 Task: Copy times to the clipboard.
Action: Mouse moved to (722, 510)
Screenshot: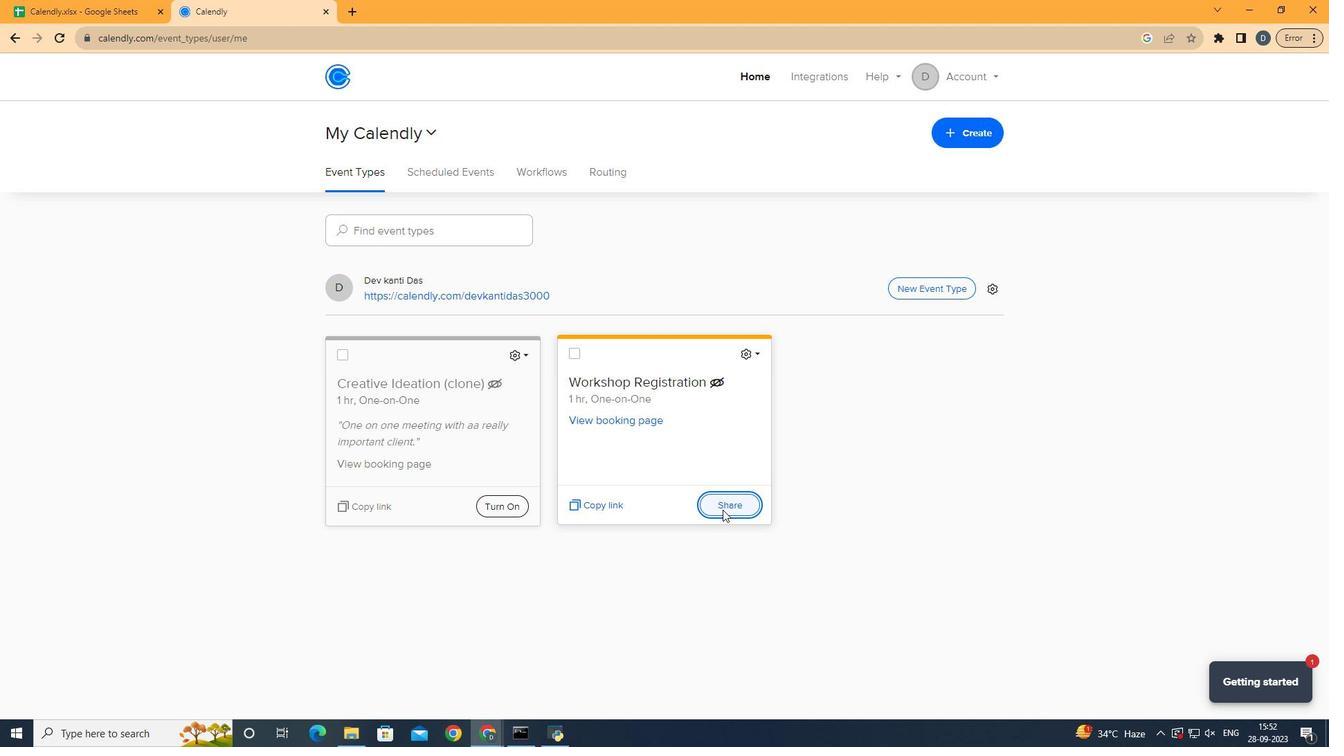
Action: Mouse pressed left at (722, 510)
Screenshot: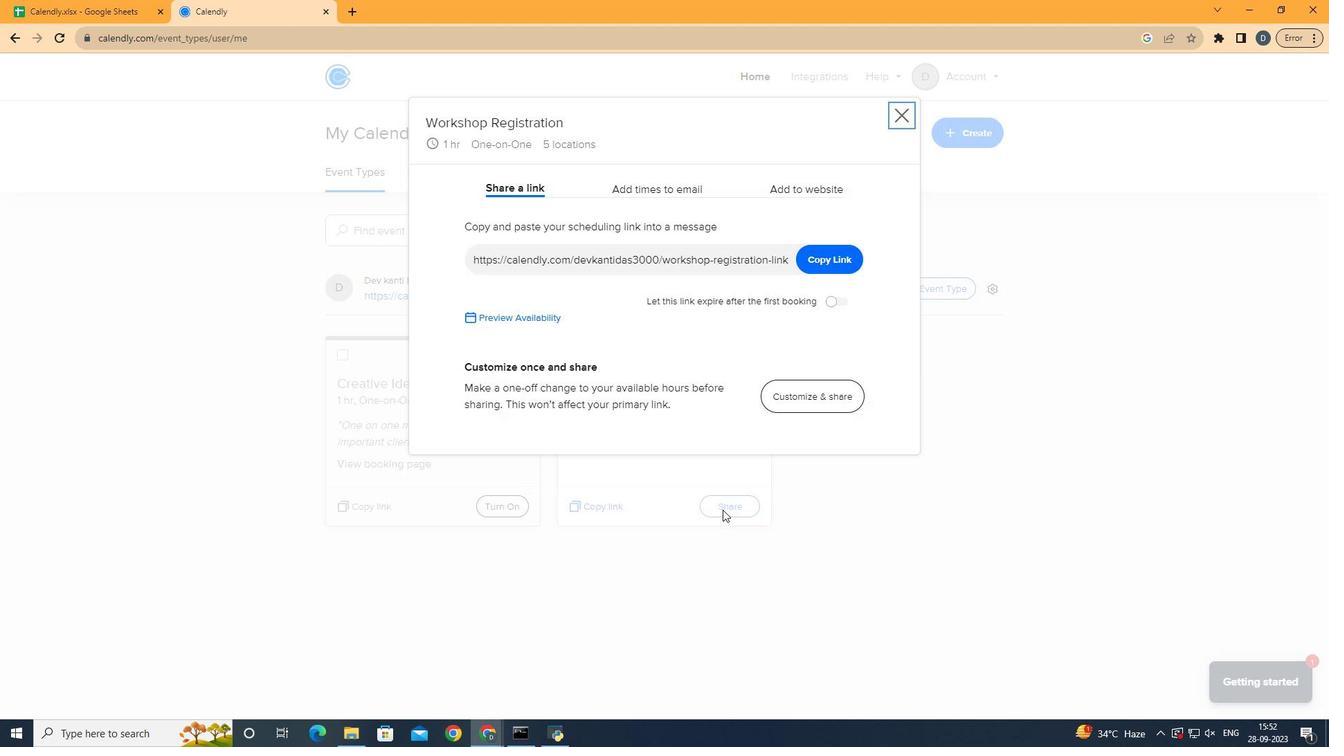 
Action: Mouse moved to (659, 186)
Screenshot: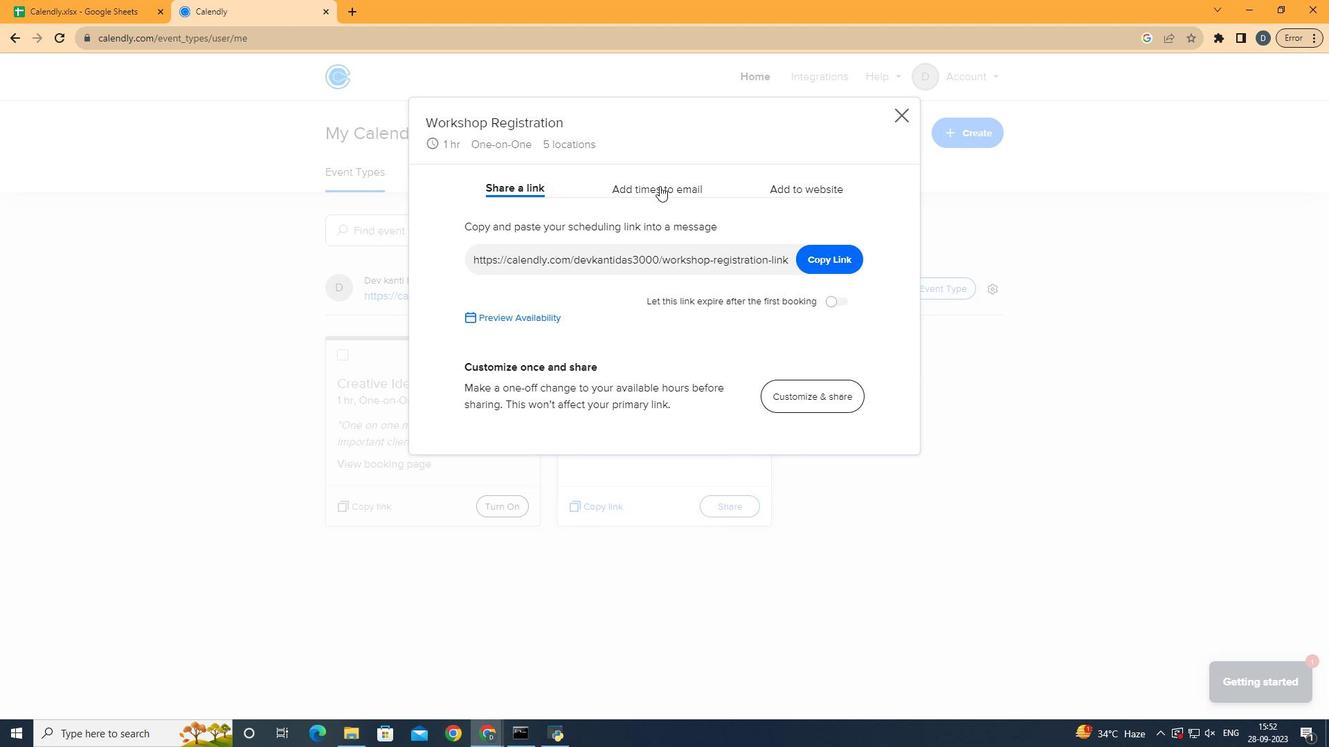 
Action: Mouse pressed left at (659, 186)
Screenshot: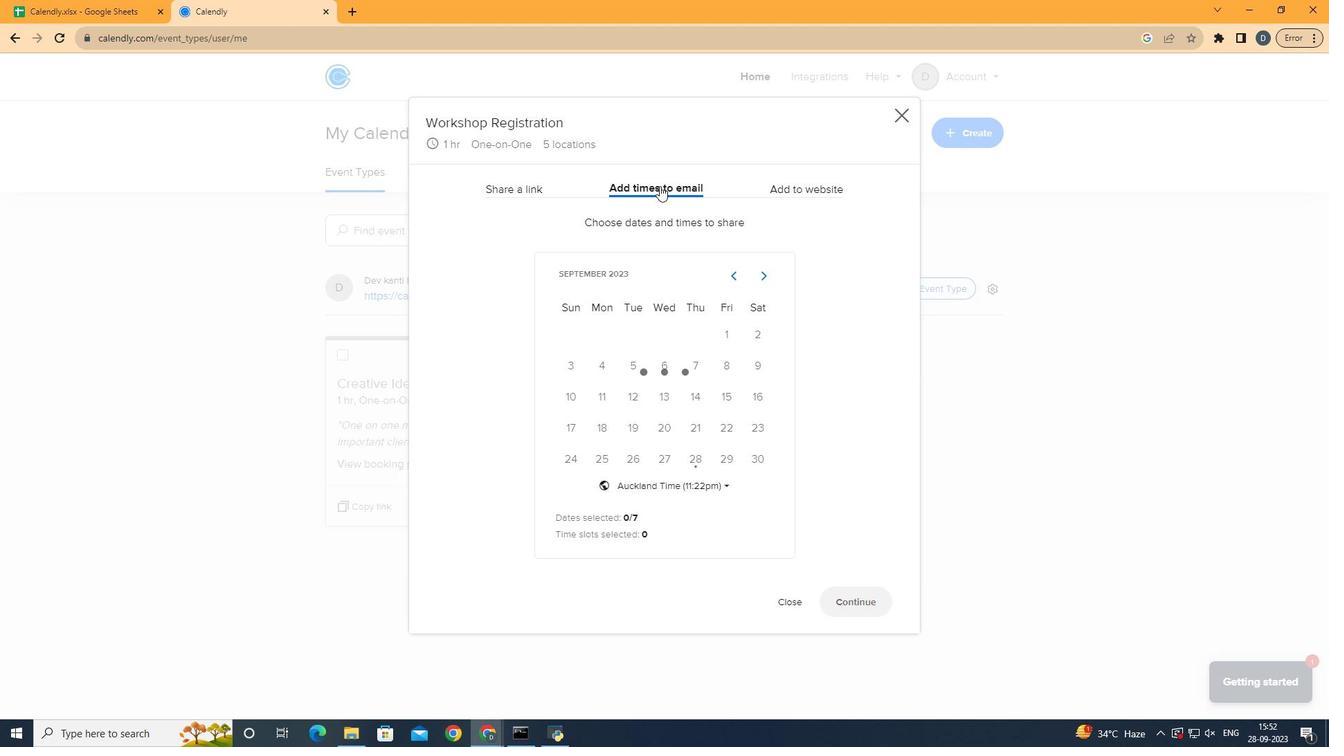 
Action: Mouse moved to (756, 464)
Screenshot: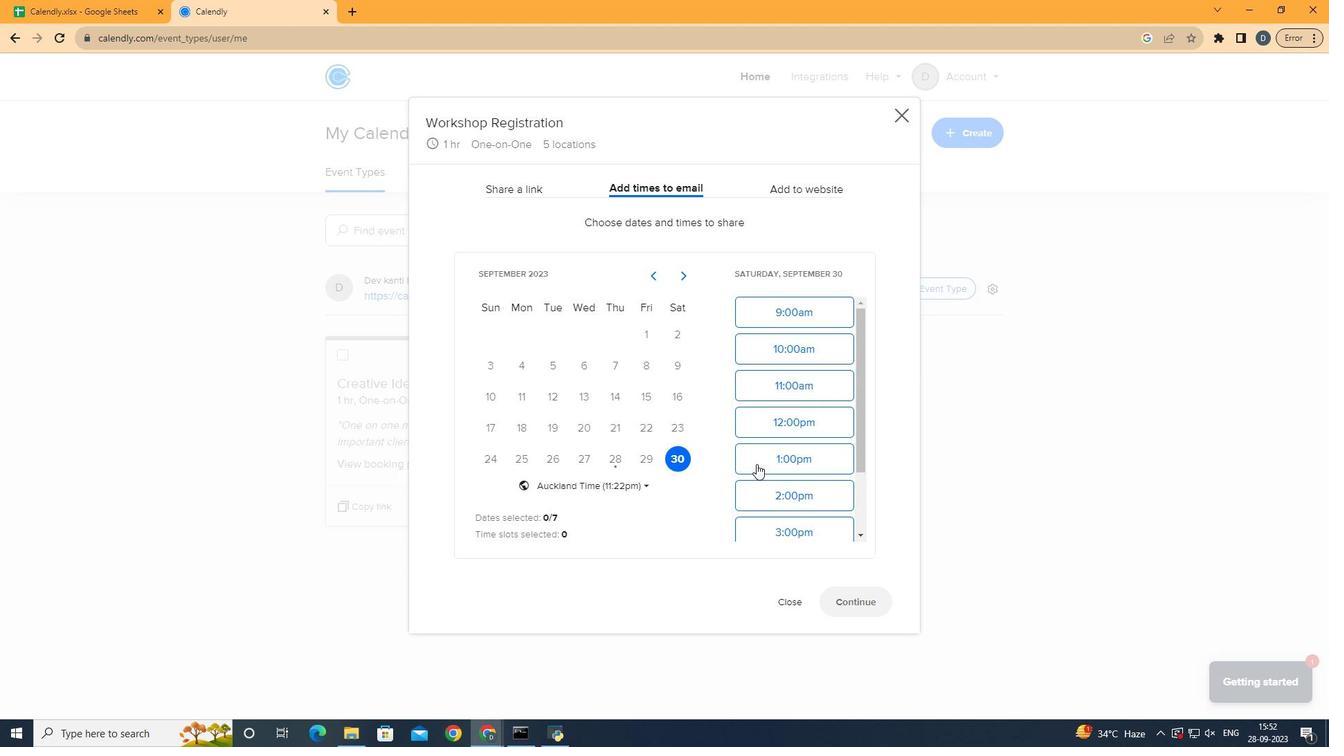 
Action: Mouse pressed left at (756, 464)
Screenshot: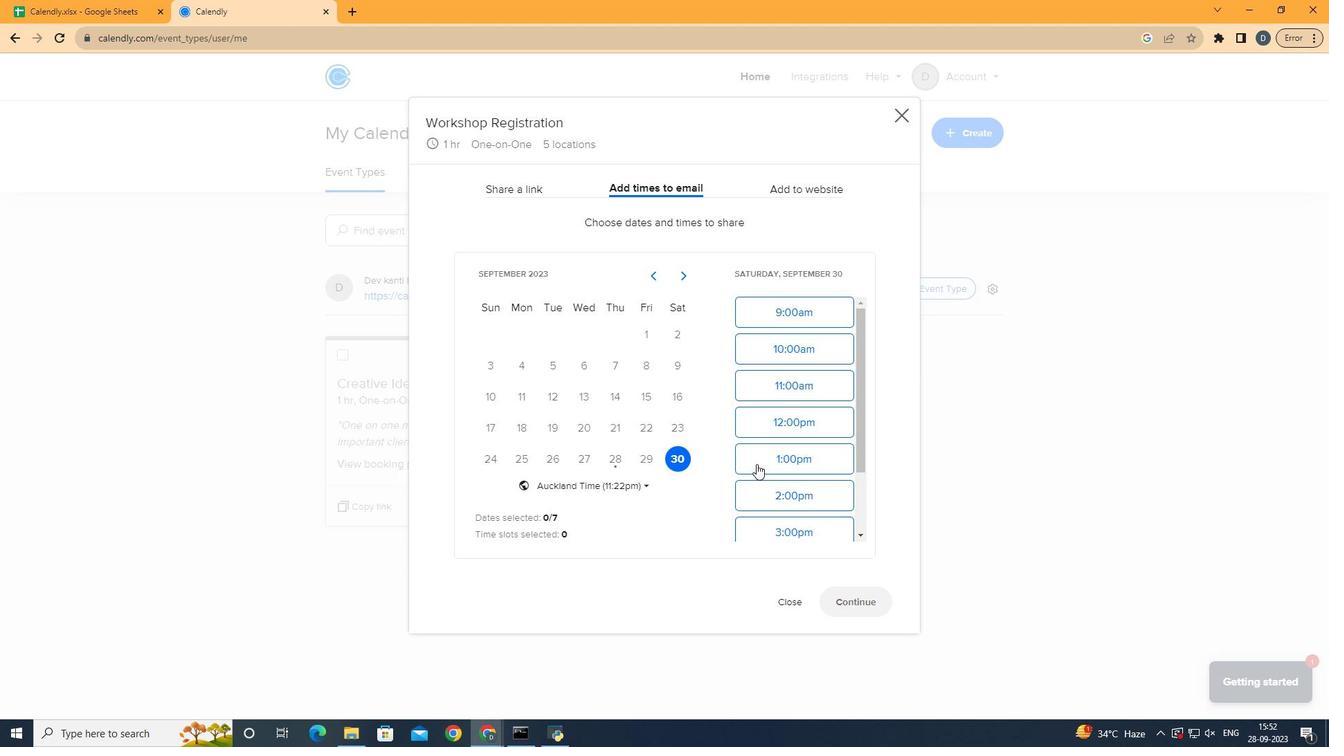 
Action: Mouse moved to (809, 313)
Screenshot: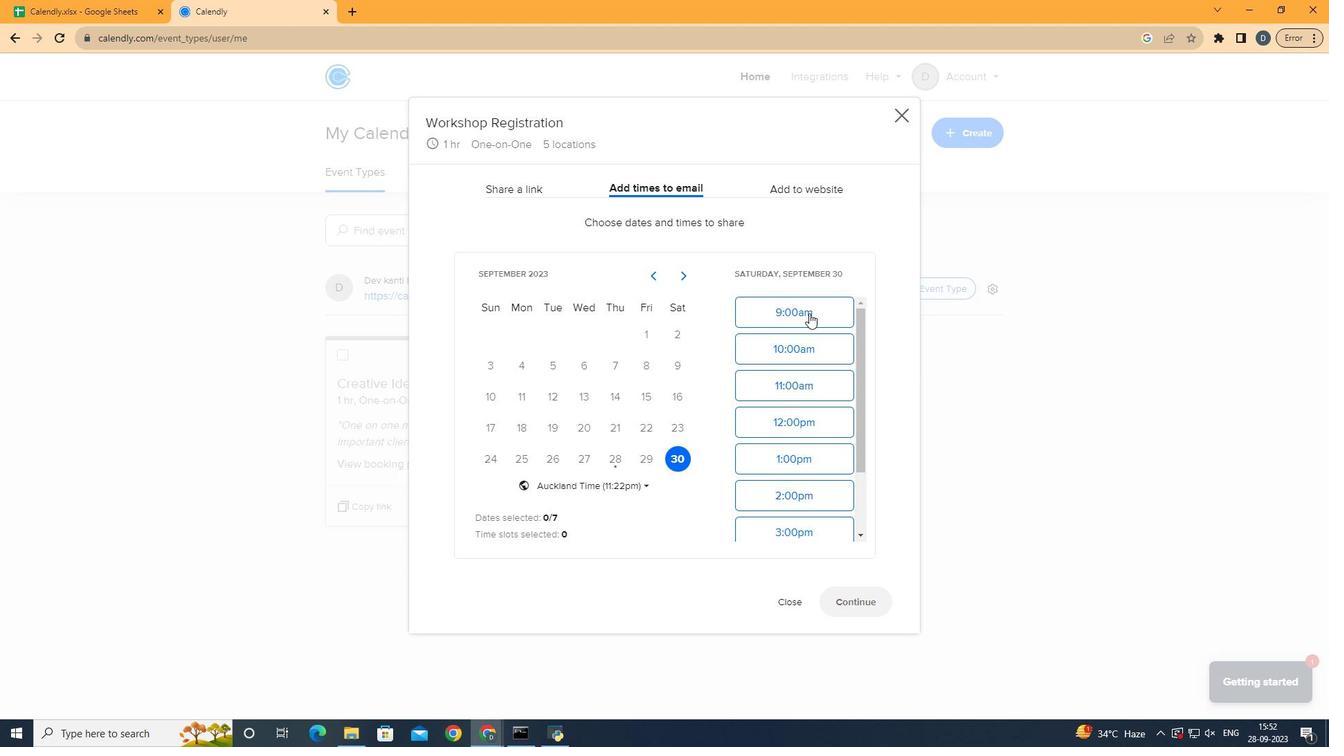 
Action: Mouse pressed left at (809, 313)
Screenshot: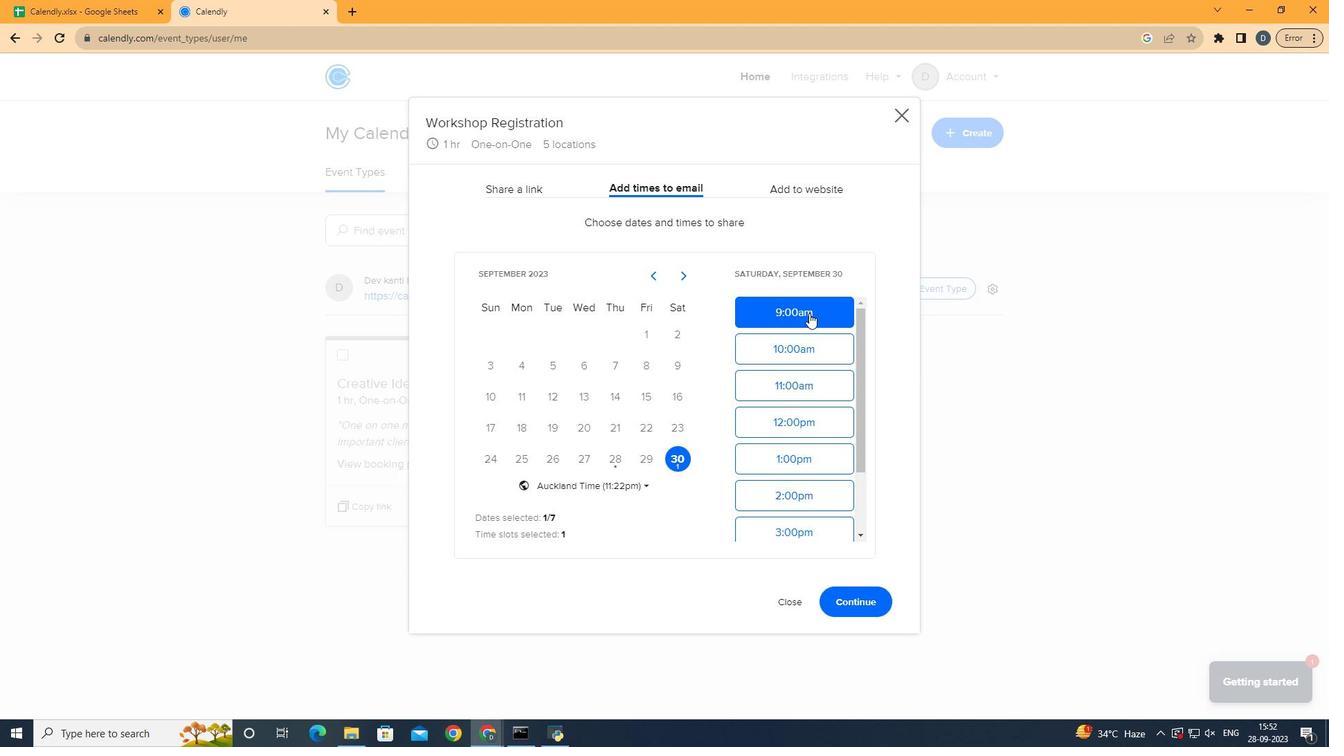
Action: Mouse moved to (855, 598)
Screenshot: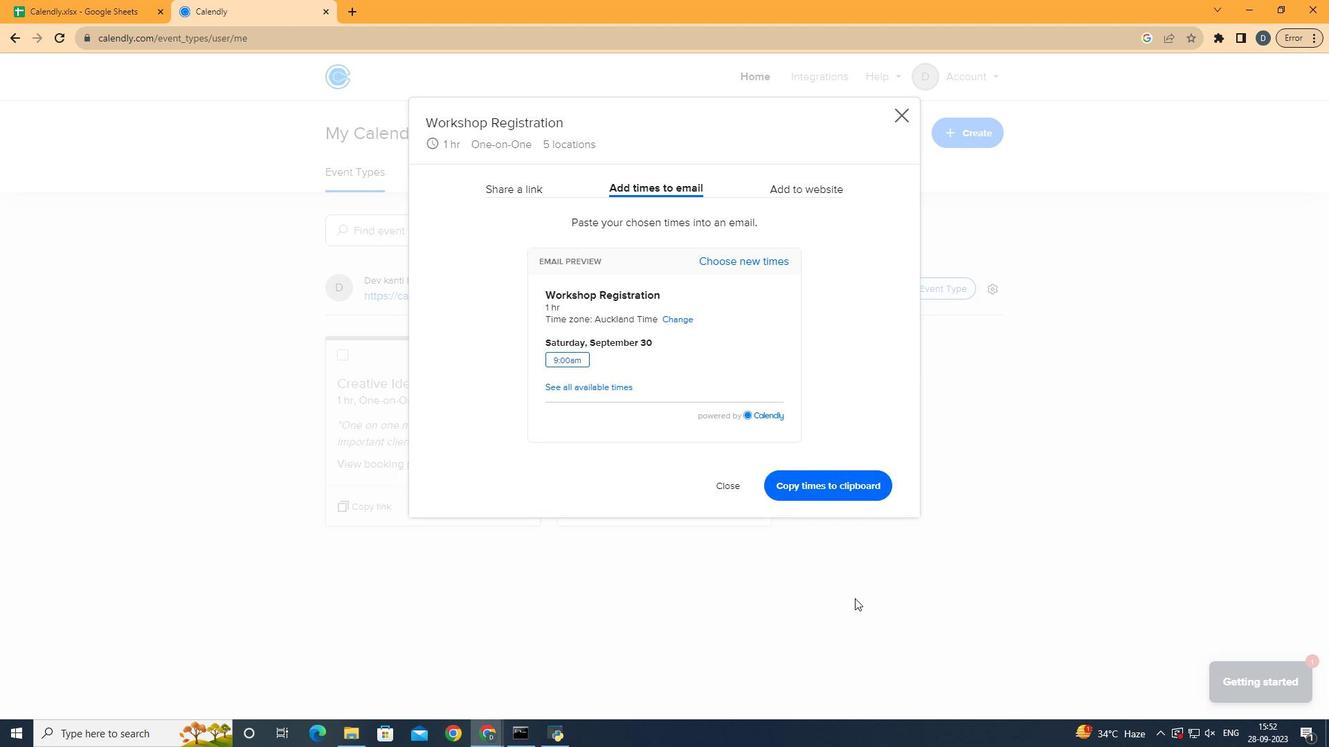
Action: Mouse pressed left at (855, 598)
Screenshot: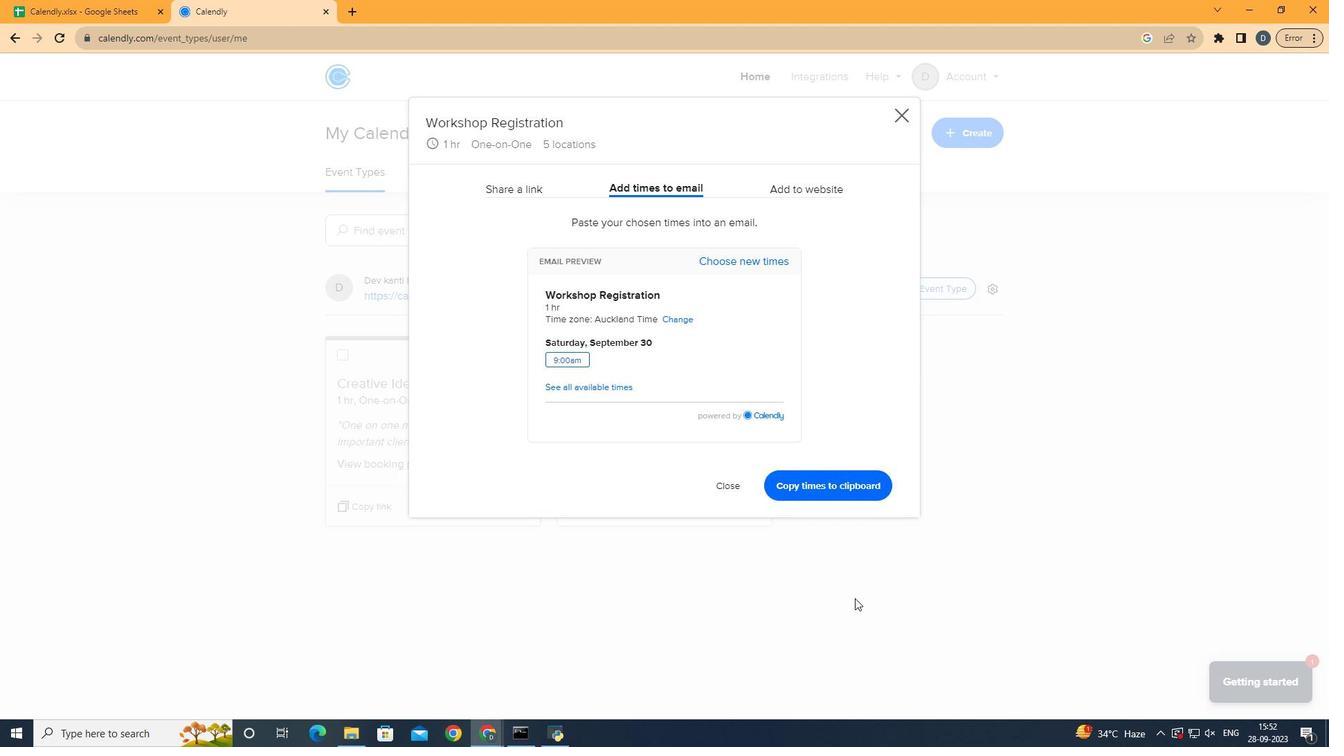 
Action: Mouse moved to (849, 493)
Screenshot: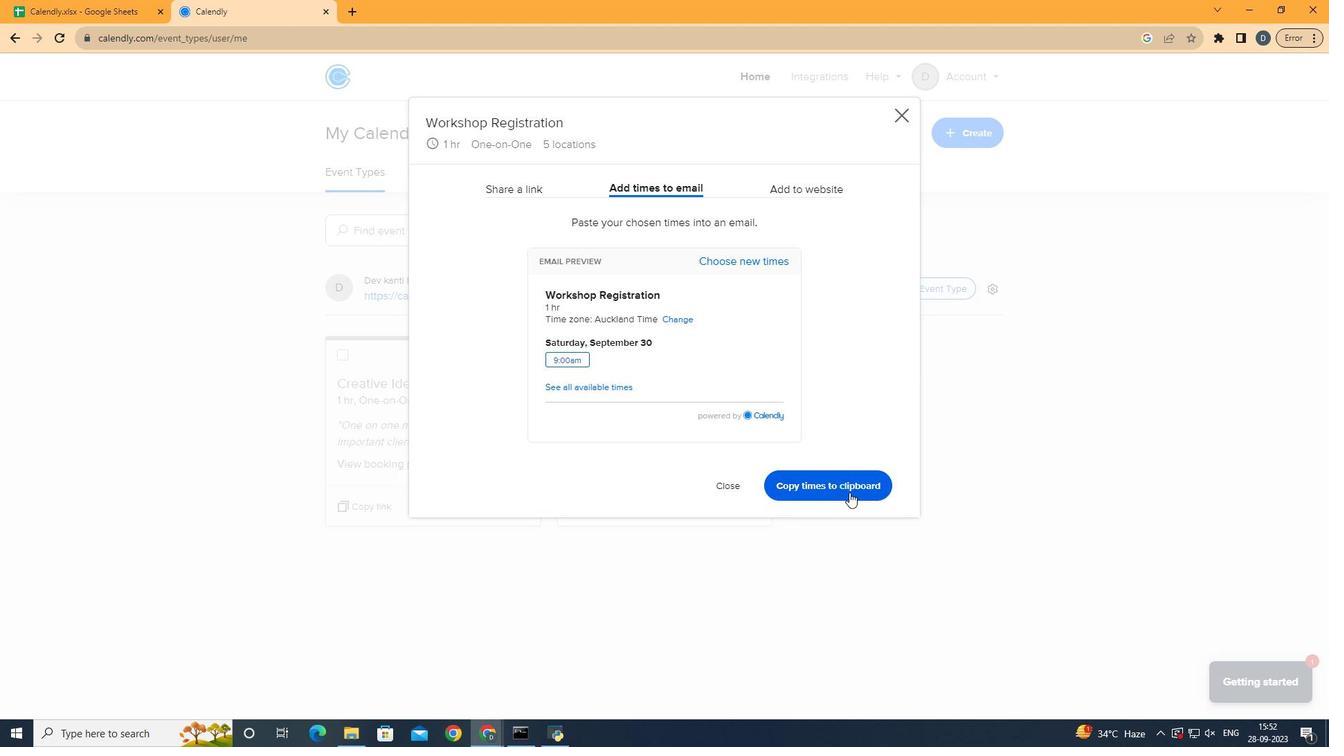 
Action: Mouse pressed left at (849, 493)
Screenshot: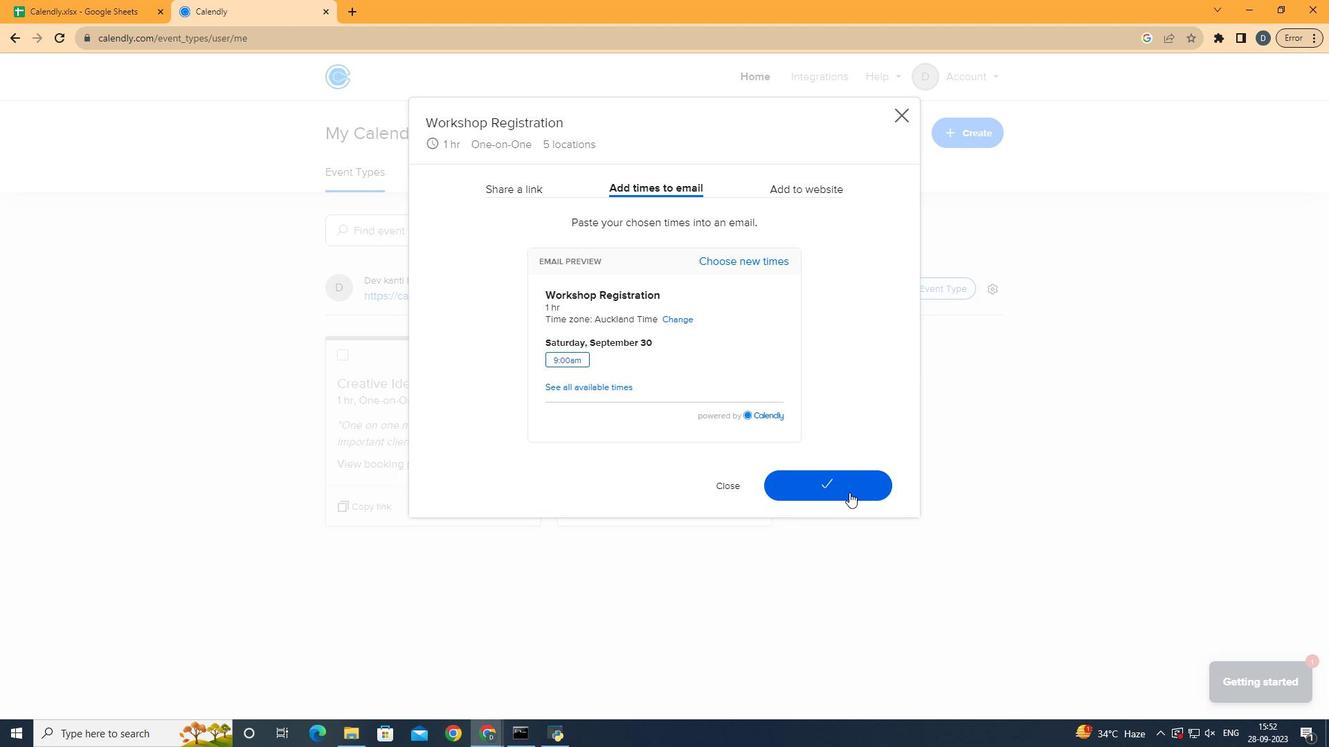 
Action: Mouse moved to (846, 418)
Screenshot: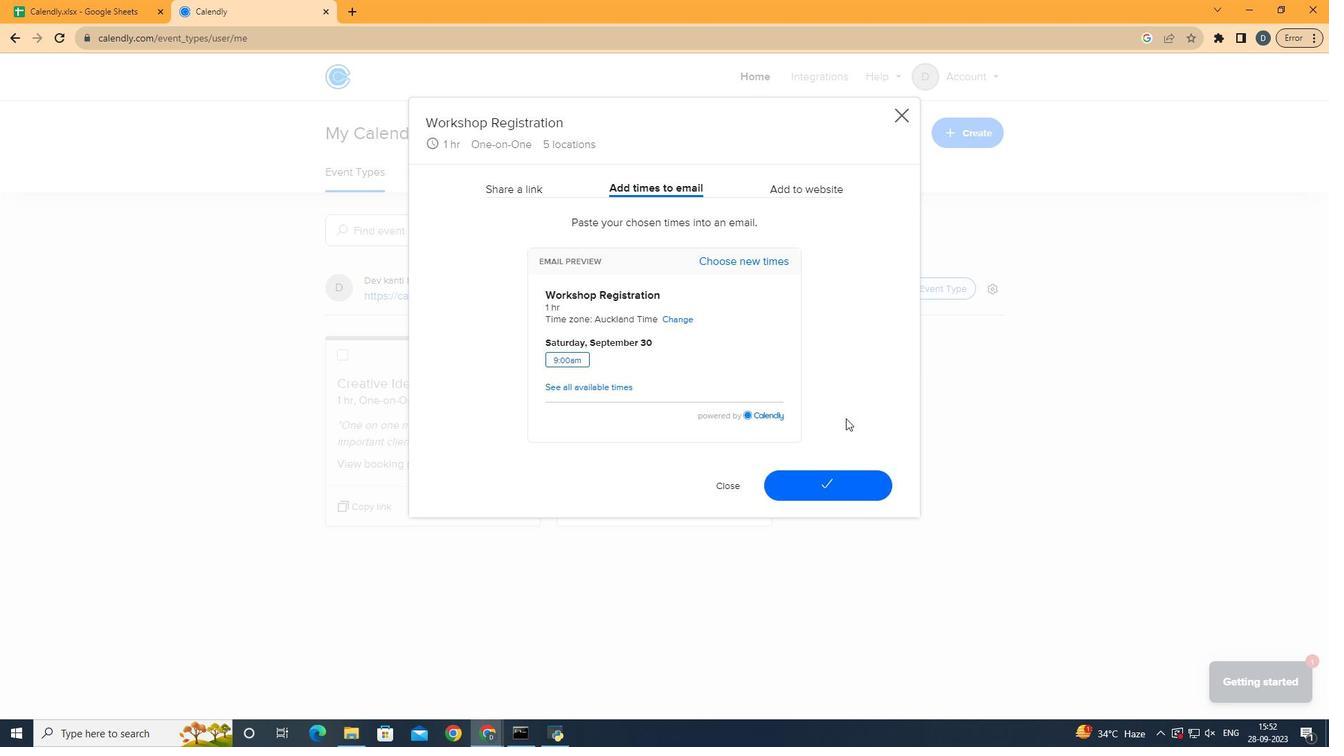 
